 Task: Create a rule from the Recommended list, Task Added to this Project -> add SubTasks in the project UniTech with SubTasks Gather and Analyse Requirements , Design and Implement Solution , System Test and UAT , Release to Production / Go Live.
Action: Mouse moved to (36, 314)
Screenshot: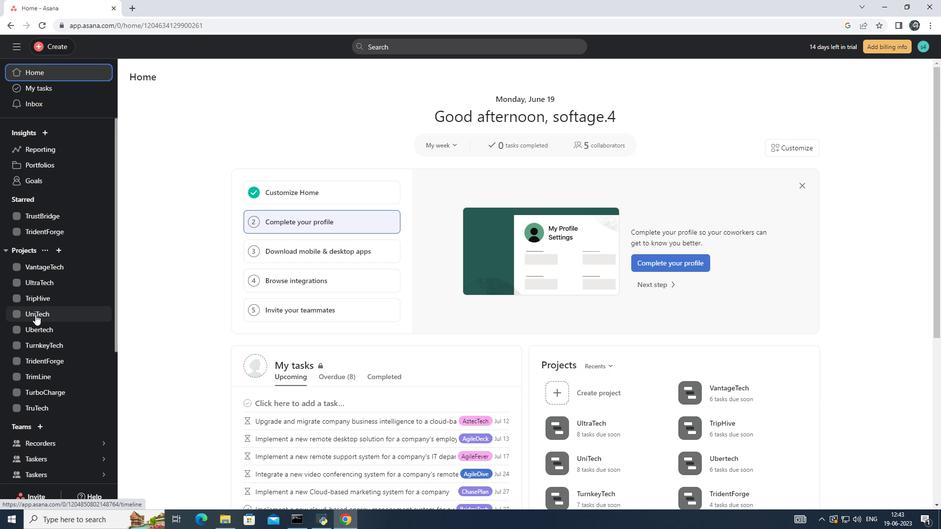 
Action: Mouse pressed left at (36, 314)
Screenshot: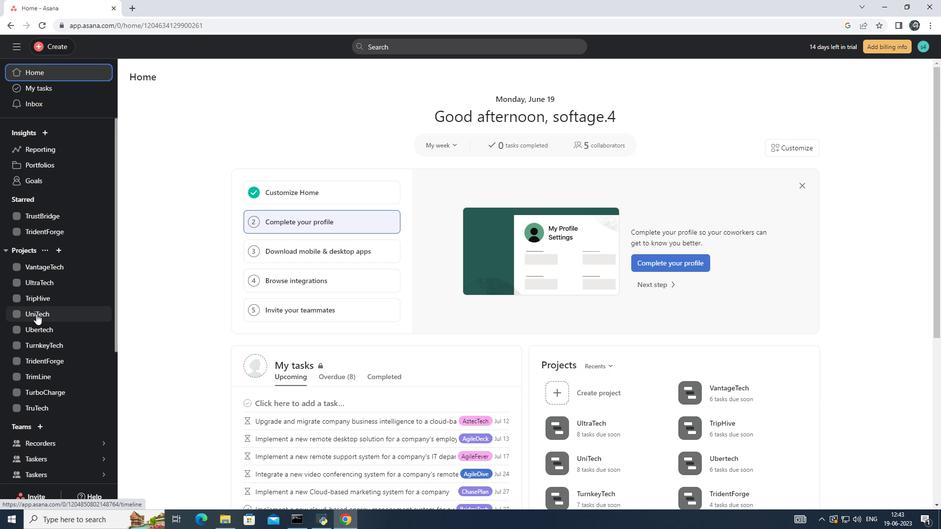 
Action: Mouse moved to (914, 82)
Screenshot: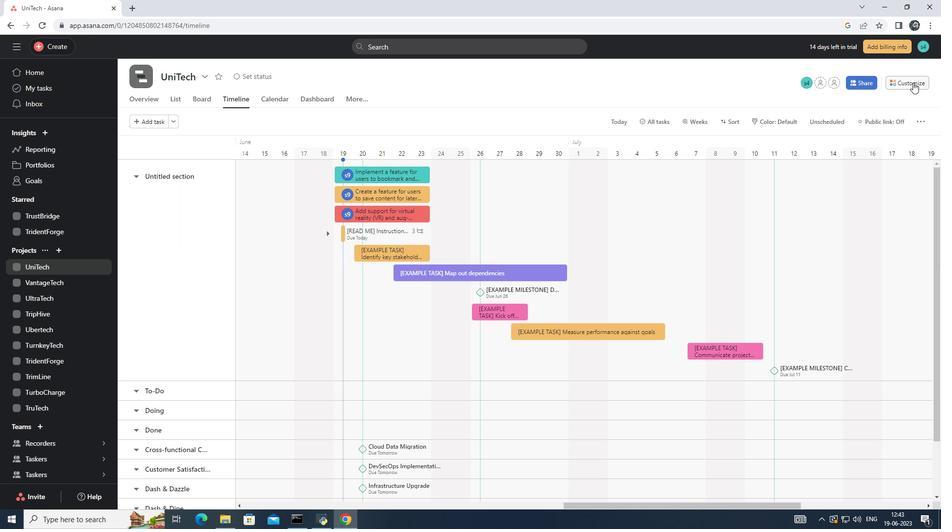 
Action: Mouse pressed left at (914, 82)
Screenshot: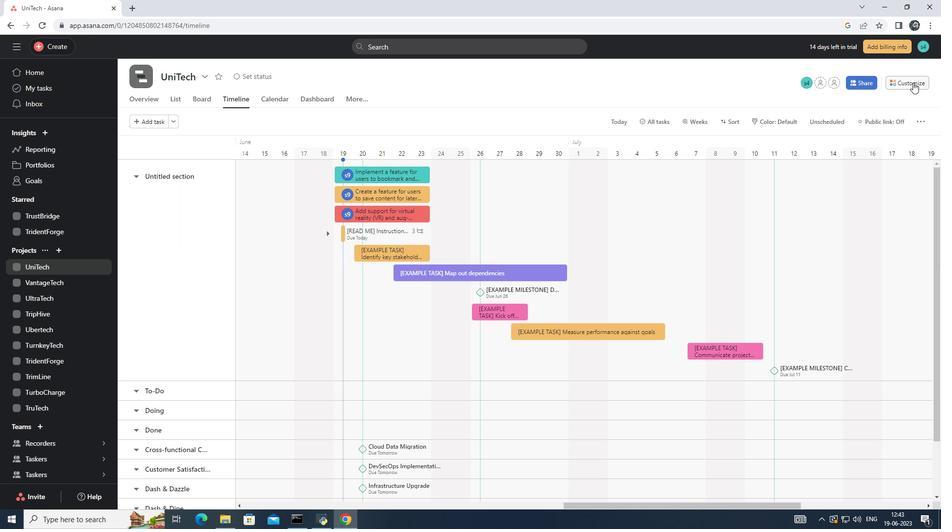 
Action: Mouse moved to (736, 234)
Screenshot: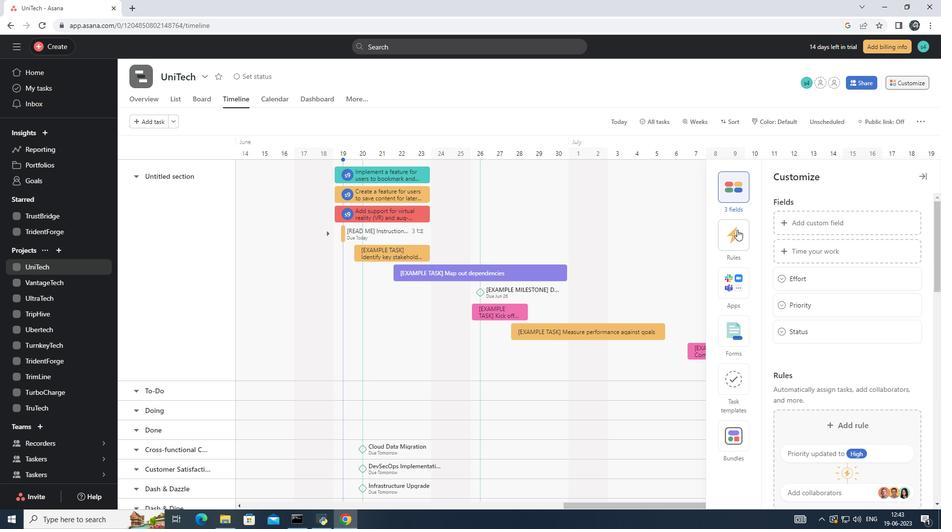 
Action: Mouse pressed left at (736, 234)
Screenshot: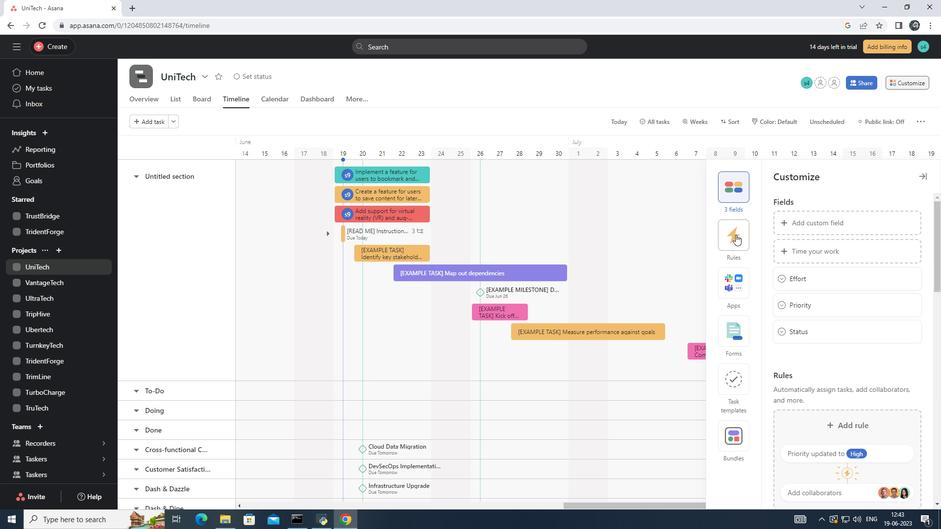 
Action: Mouse moved to (827, 250)
Screenshot: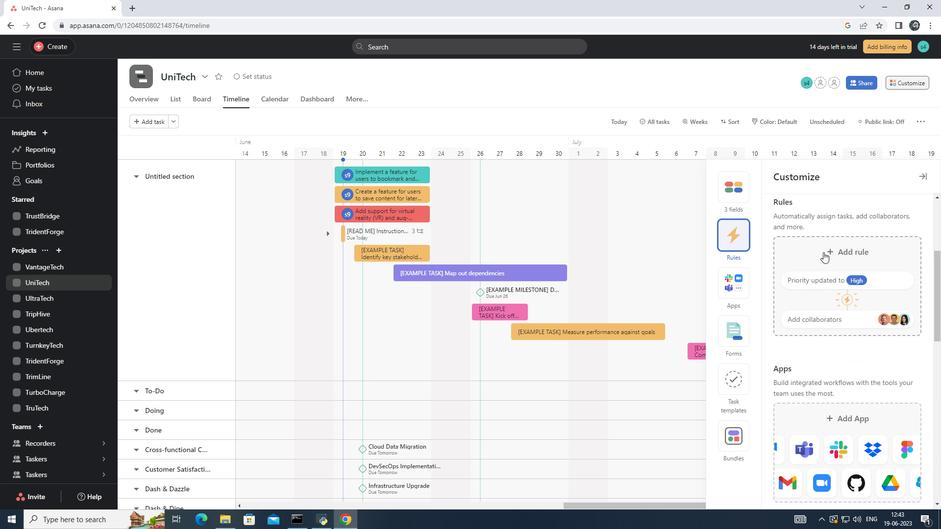 
Action: Mouse pressed left at (827, 250)
Screenshot: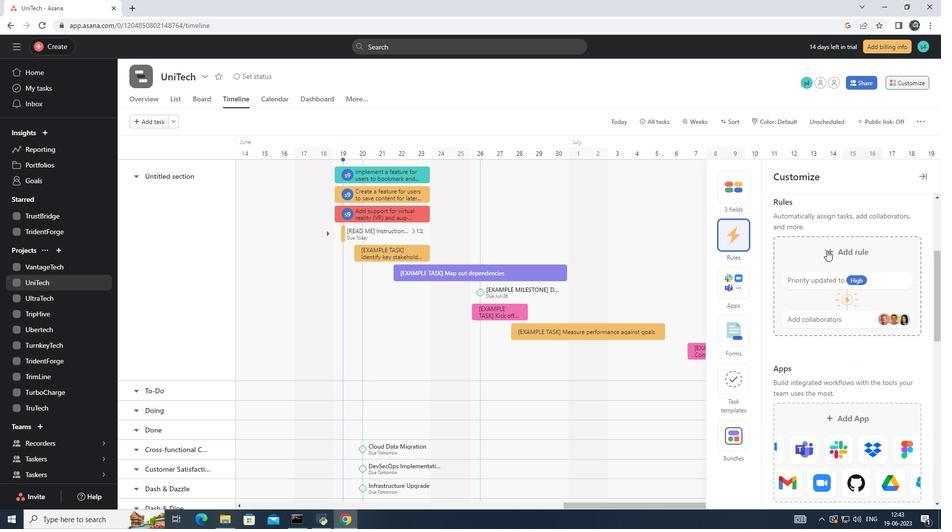 
Action: Mouse moved to (695, 167)
Screenshot: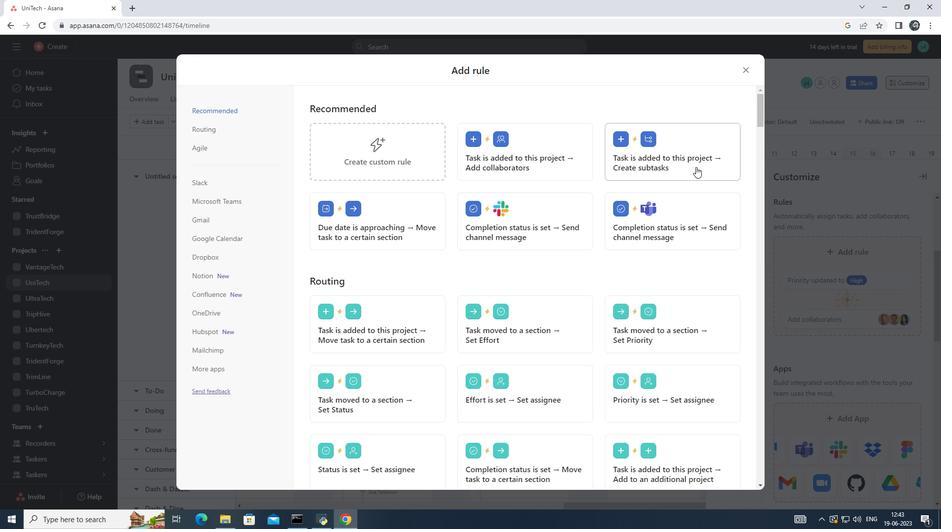 
Action: Mouse pressed left at (695, 167)
Screenshot: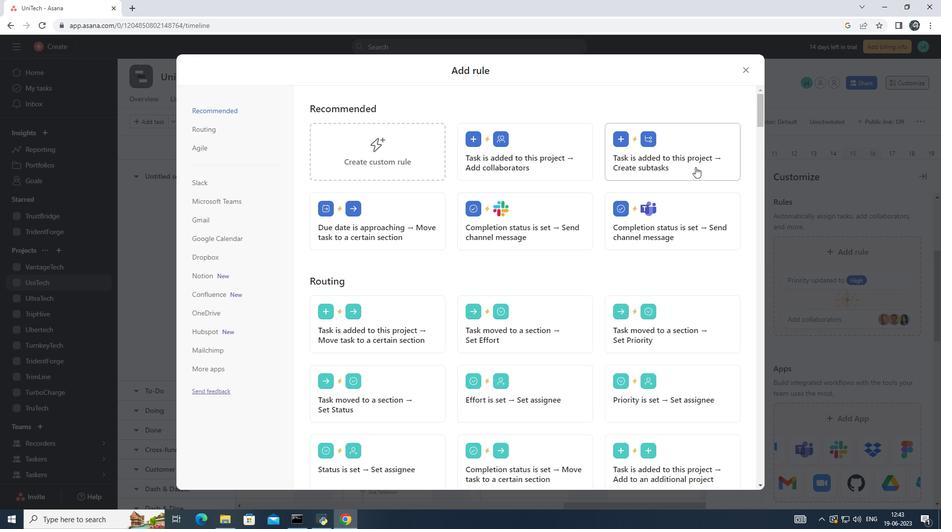
Action: Mouse moved to (621, 152)
Screenshot: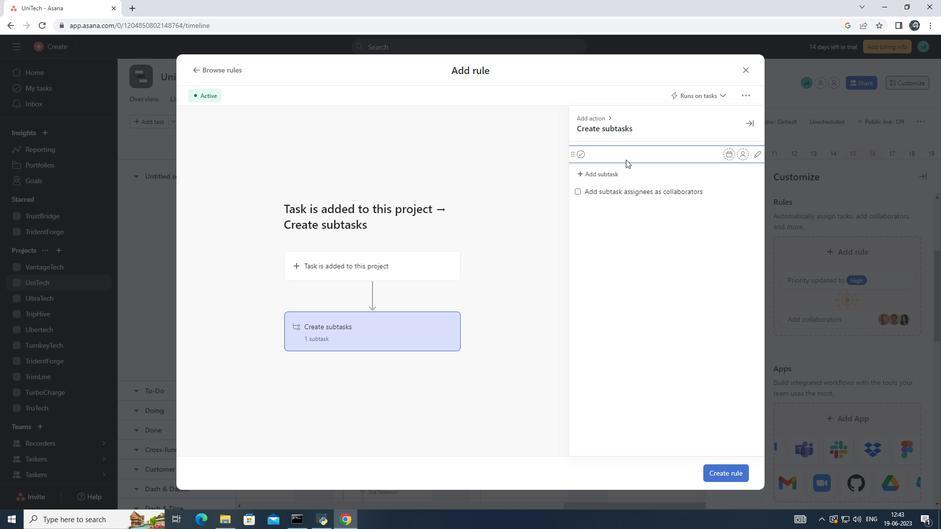 
Action: Mouse pressed left at (621, 152)
Screenshot: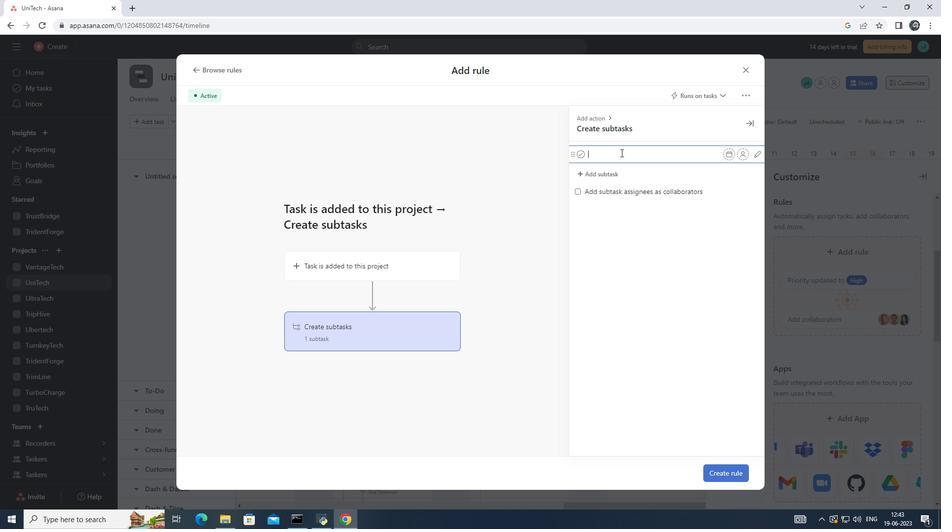 
Action: Key pressed <Key.shift><Key.shift><Key.shift><Key.shift><Key.shift><Key.shift><Key.shift>Gather<Key.space>and<Key.space><Key.shift>Analyse<Key.space><Key.shift>Requirements<Key.enter><Key.shift>Design<Key.space>and<Key.space><Key.shift>Implement<Key.space><Key.shift>Solution<Key.enter><Key.shift>System<Key.space><Key.shift>Test<Key.space>and<Key.space><Key.shift>UAT<Key.enter><Key.shift>Release<Key.space>to<Key.space><Key.shift>Production<Key.space>/<Key.space><Key.shift>Go<Key.space><Key.shift>Live
Screenshot: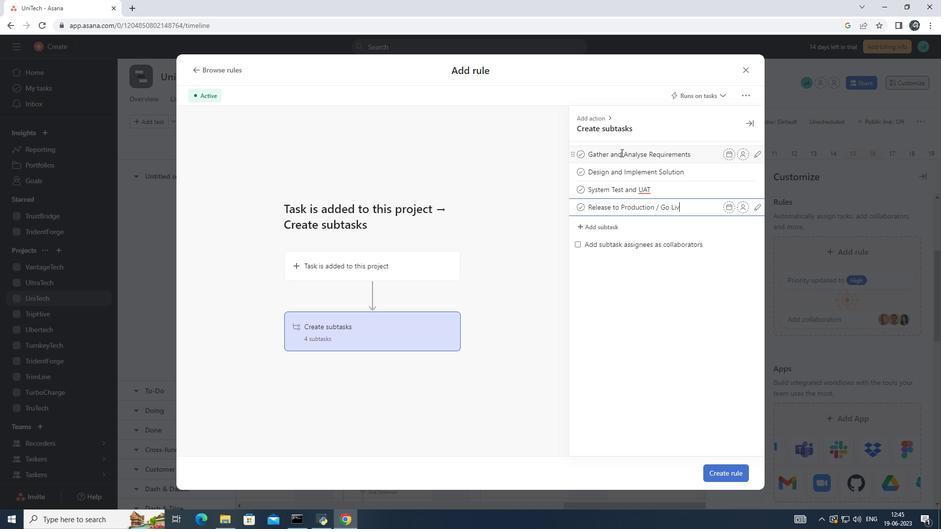 
Action: Mouse moved to (720, 477)
Screenshot: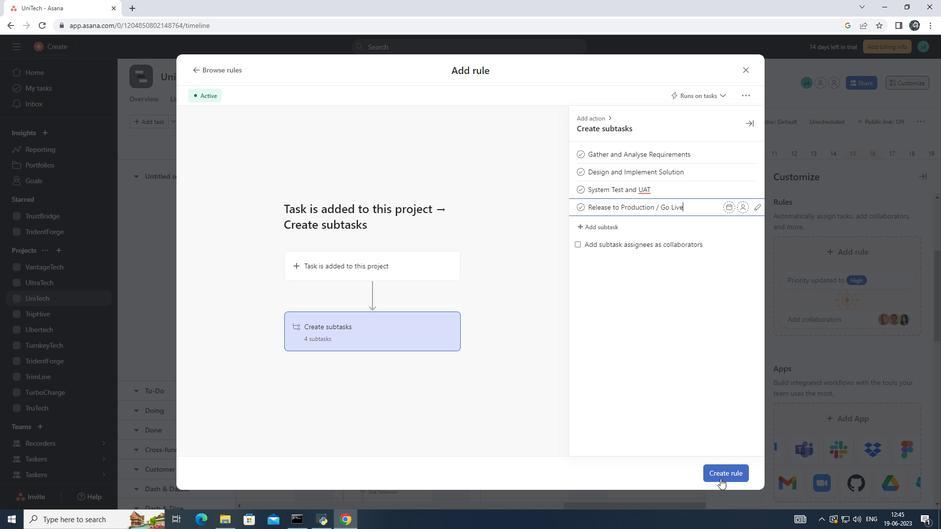 
Action: Mouse pressed left at (720, 477)
Screenshot: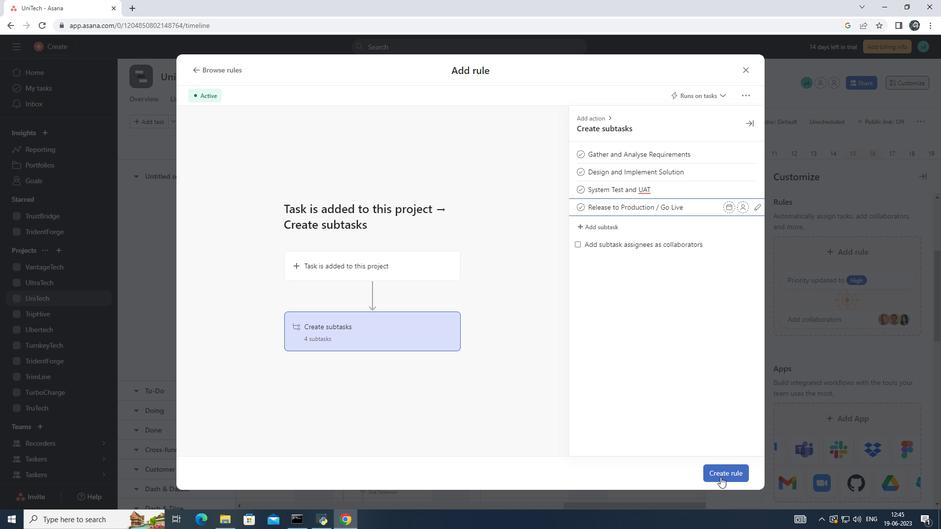 
